 Task: Learn more about a recruiter lite.
Action: Mouse moved to (642, 89)
Screenshot: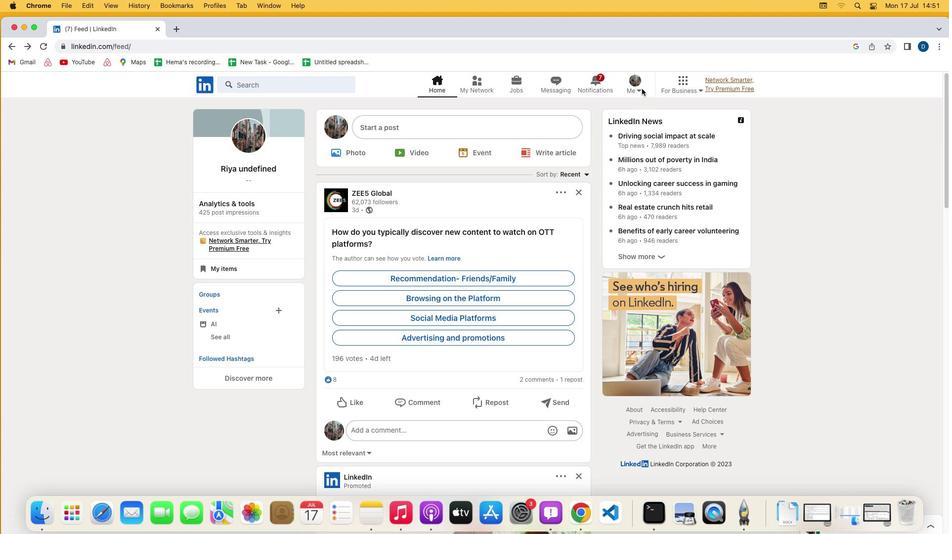 
Action: Mouse pressed left at (642, 89)
Screenshot: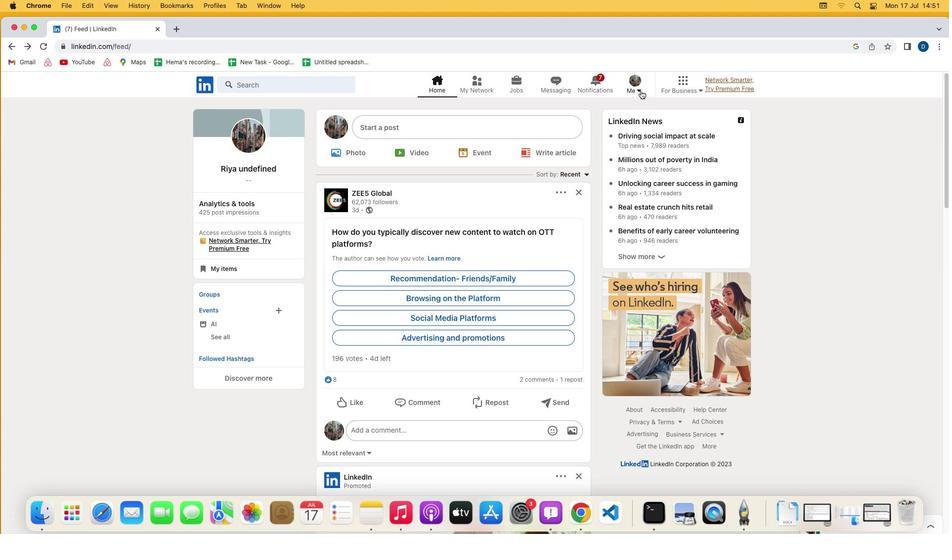 
Action: Mouse moved to (640, 91)
Screenshot: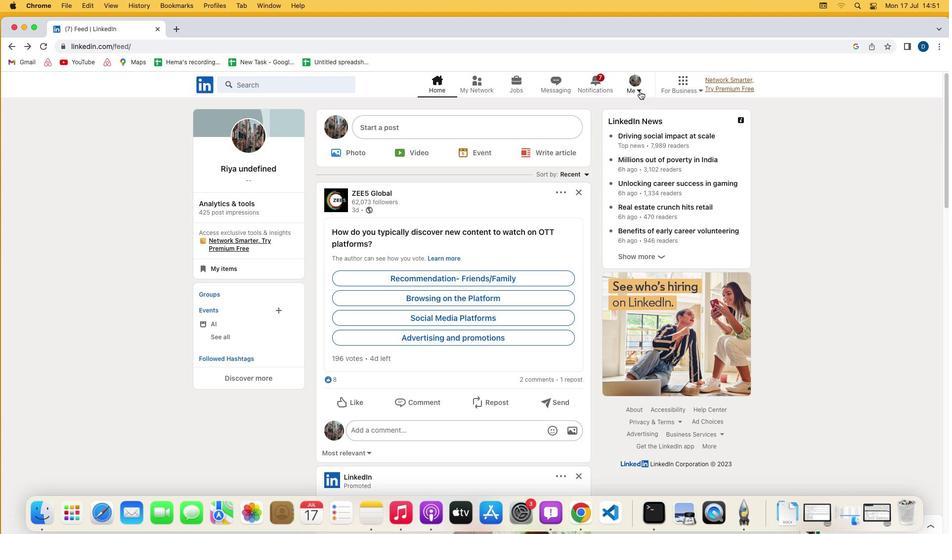 
Action: Mouse pressed left at (640, 91)
Screenshot: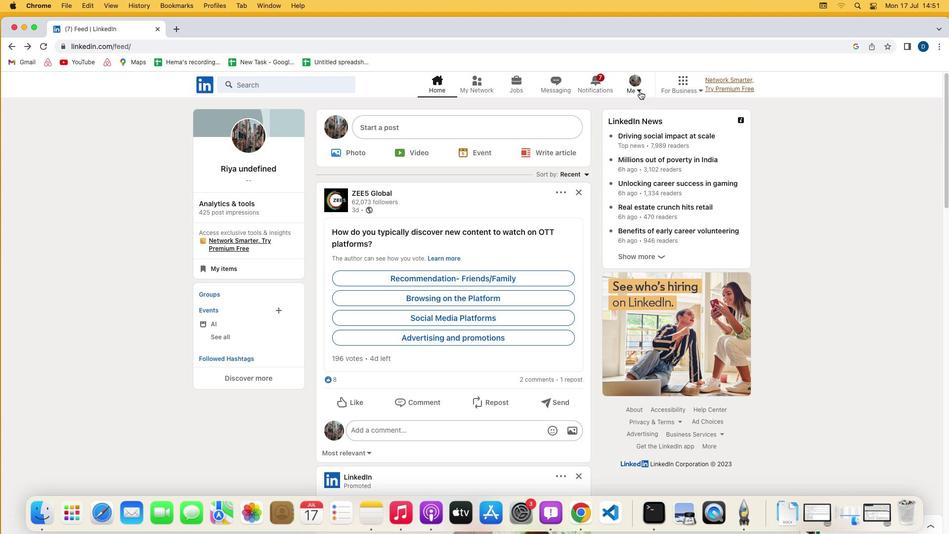 
Action: Mouse moved to (574, 189)
Screenshot: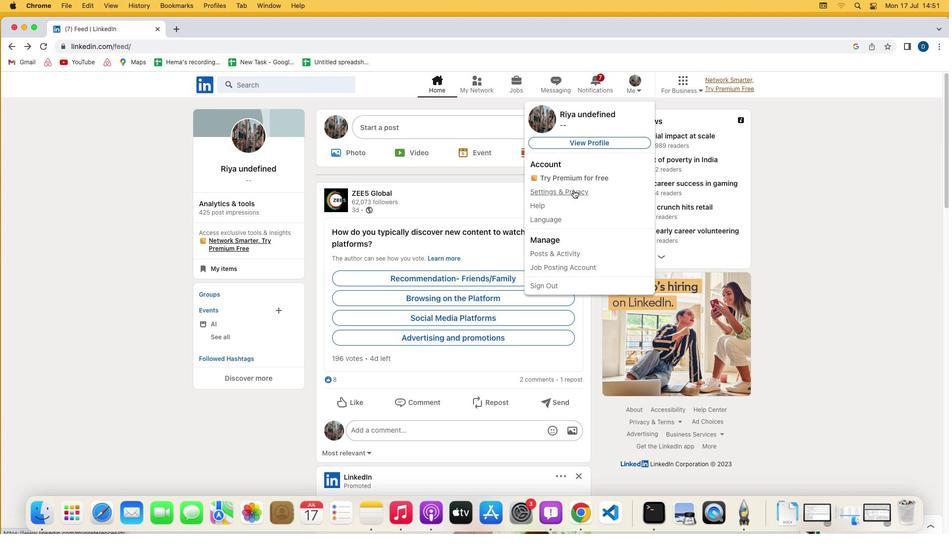 
Action: Mouse pressed left at (574, 189)
Screenshot: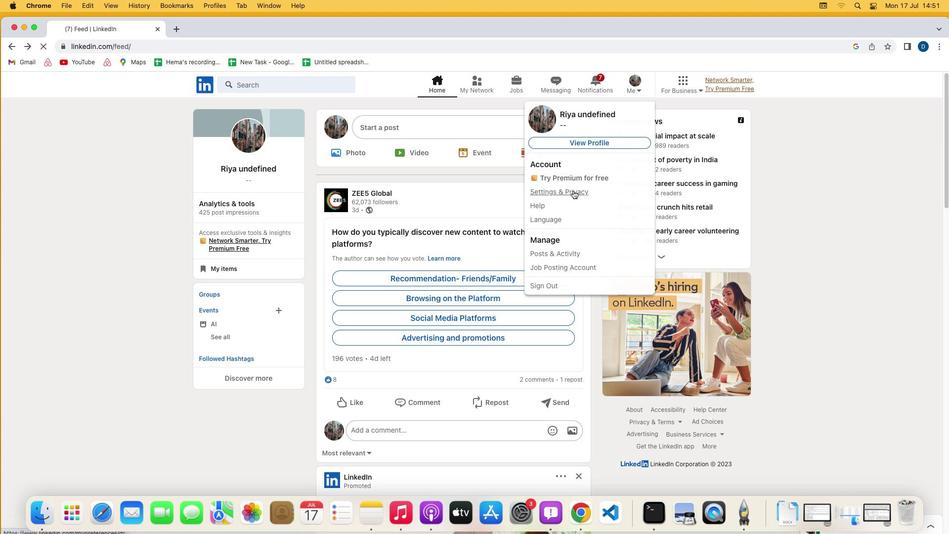 
Action: Mouse moved to (509, 305)
Screenshot: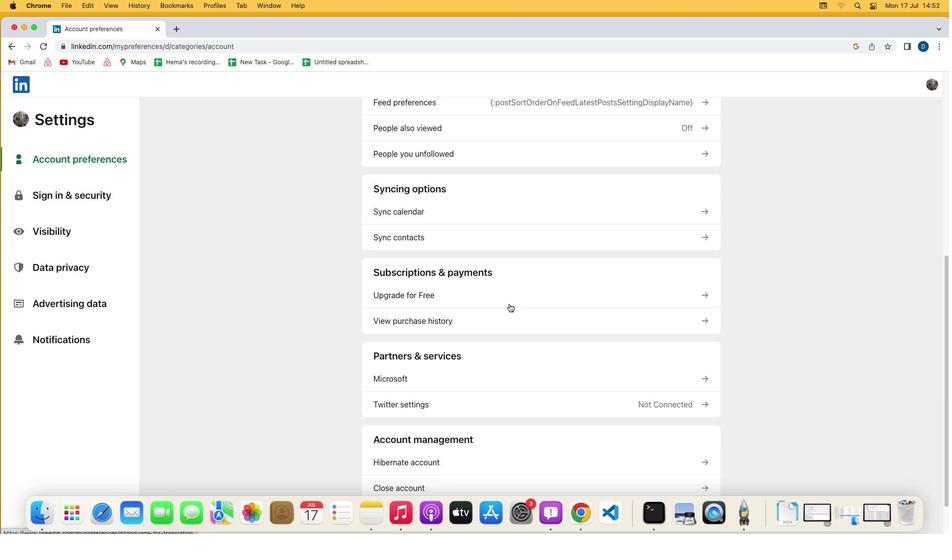 
Action: Mouse scrolled (509, 305) with delta (0, 0)
Screenshot: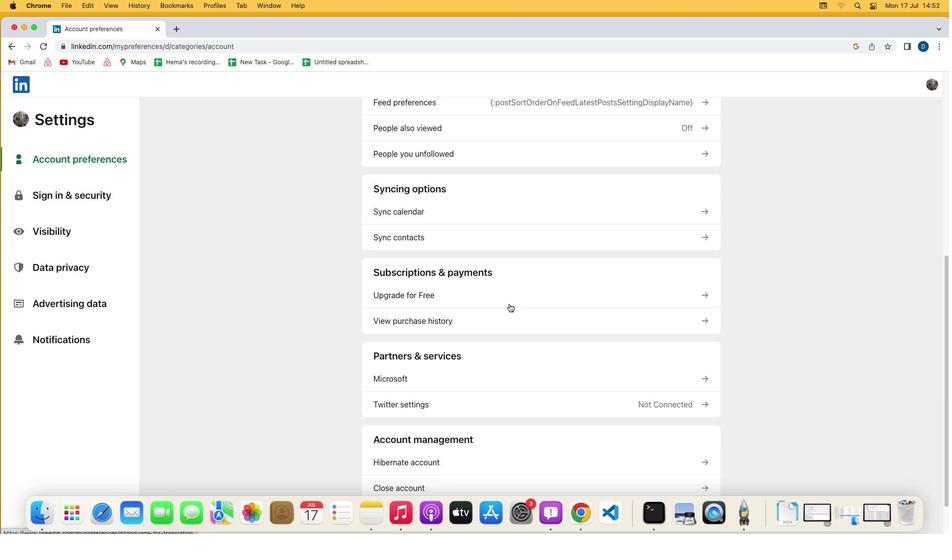 
Action: Mouse moved to (509, 305)
Screenshot: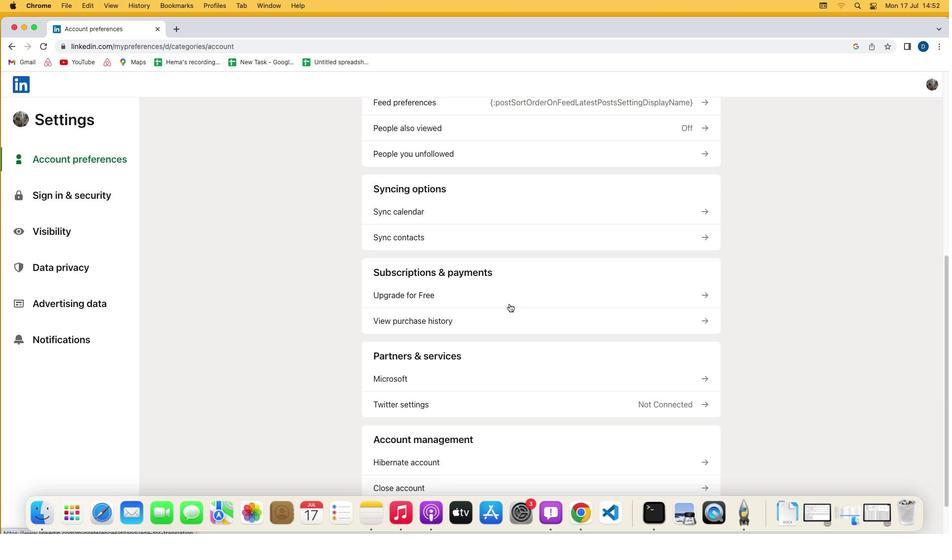 
Action: Mouse scrolled (509, 305) with delta (0, 0)
Screenshot: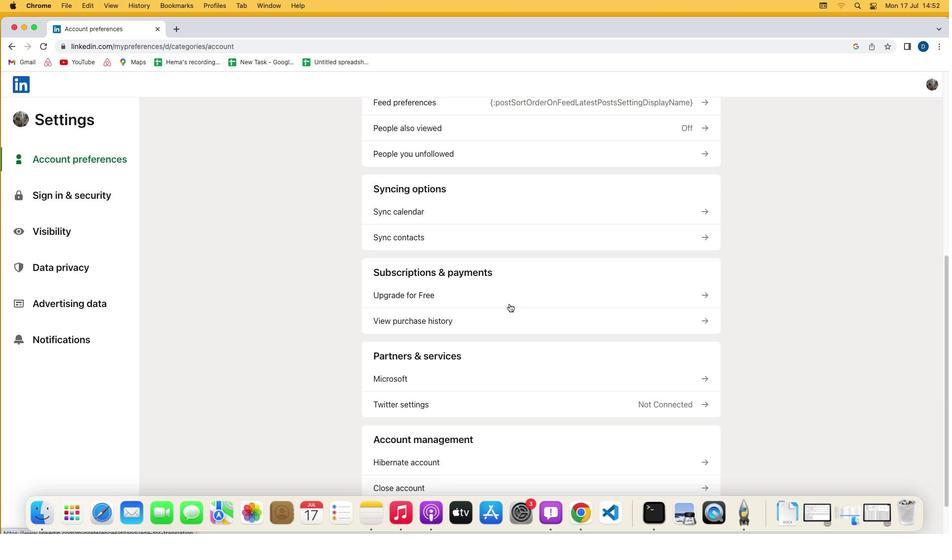 
Action: Mouse moved to (509, 304)
Screenshot: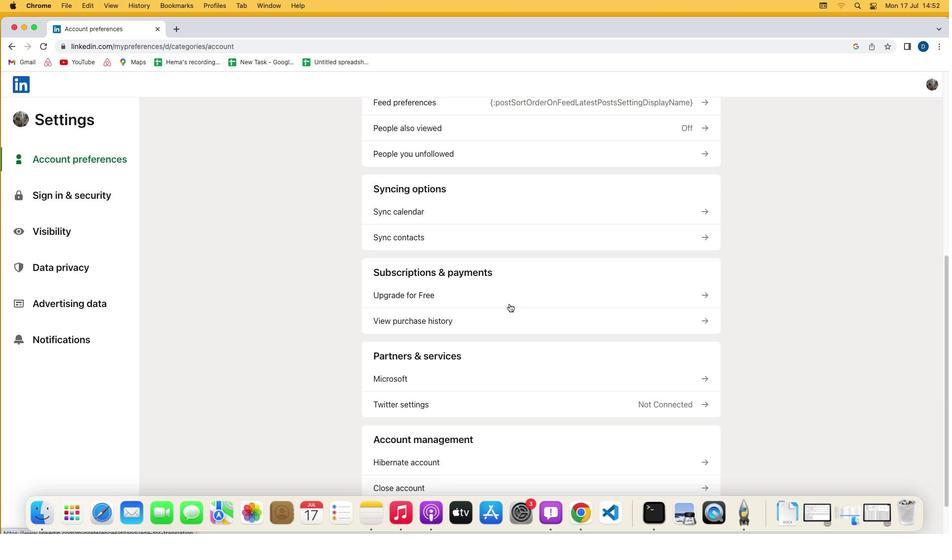 
Action: Mouse scrolled (509, 304) with delta (0, -1)
Screenshot: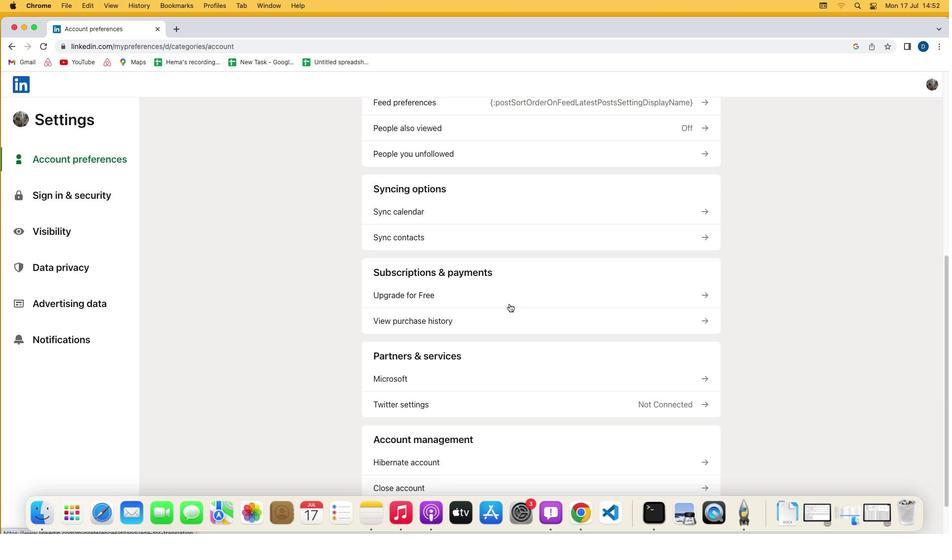 
Action: Mouse moved to (510, 304)
Screenshot: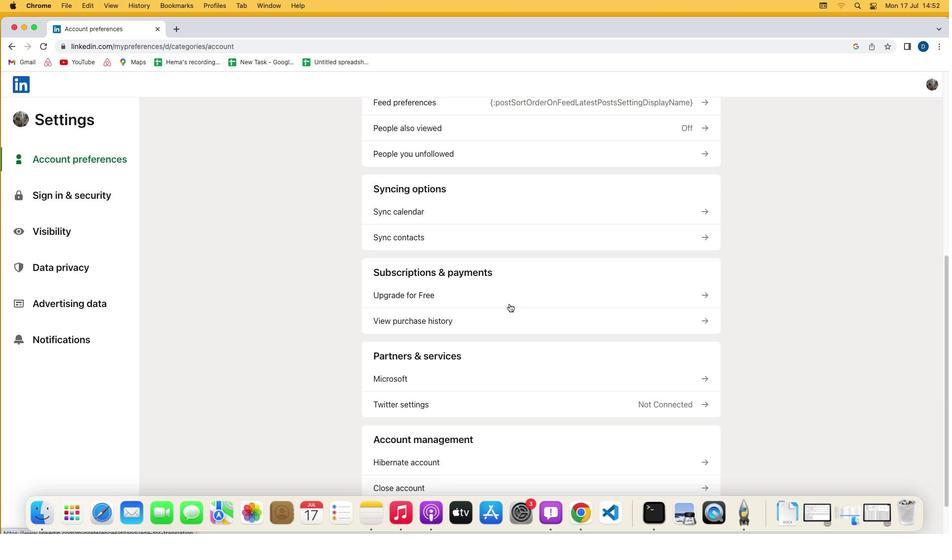 
Action: Mouse scrolled (510, 304) with delta (0, -2)
Screenshot: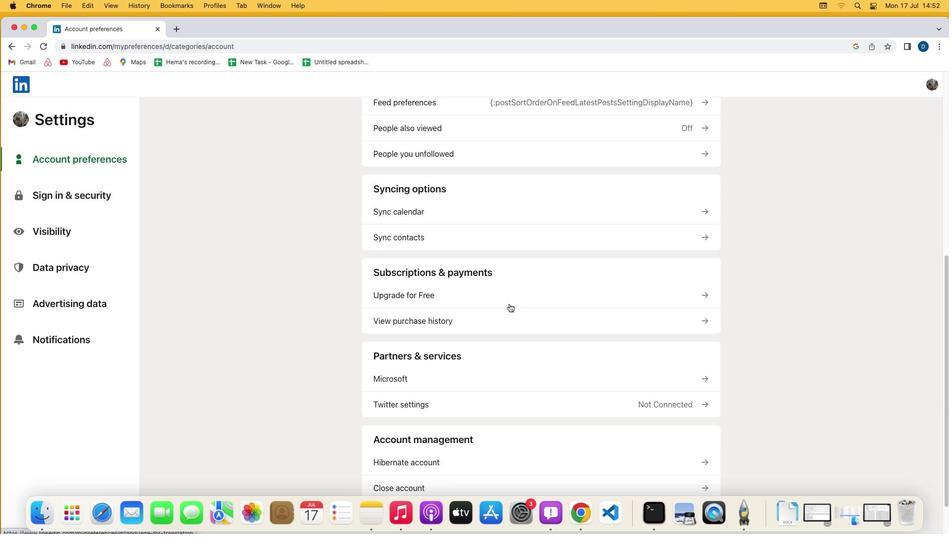 
Action: Mouse moved to (510, 303)
Screenshot: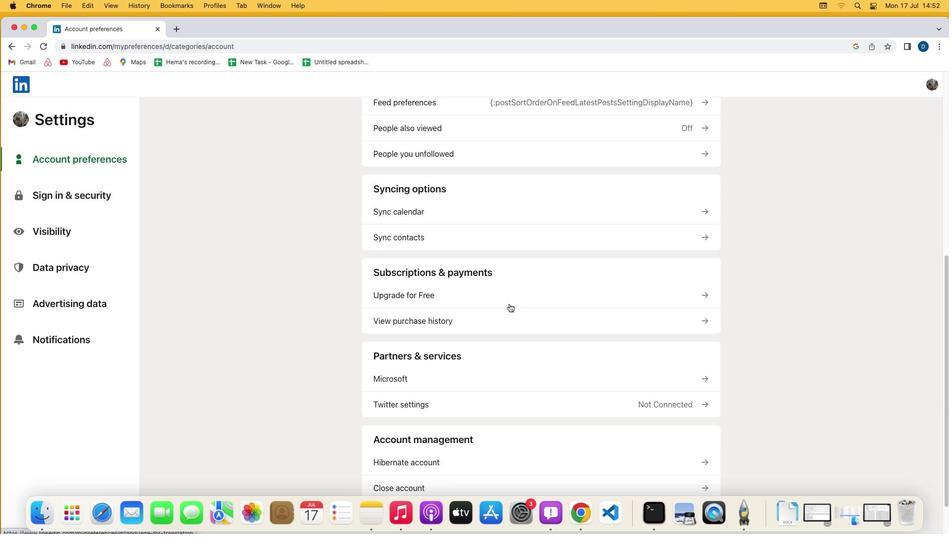 
Action: Mouse scrolled (510, 303) with delta (0, -2)
Screenshot: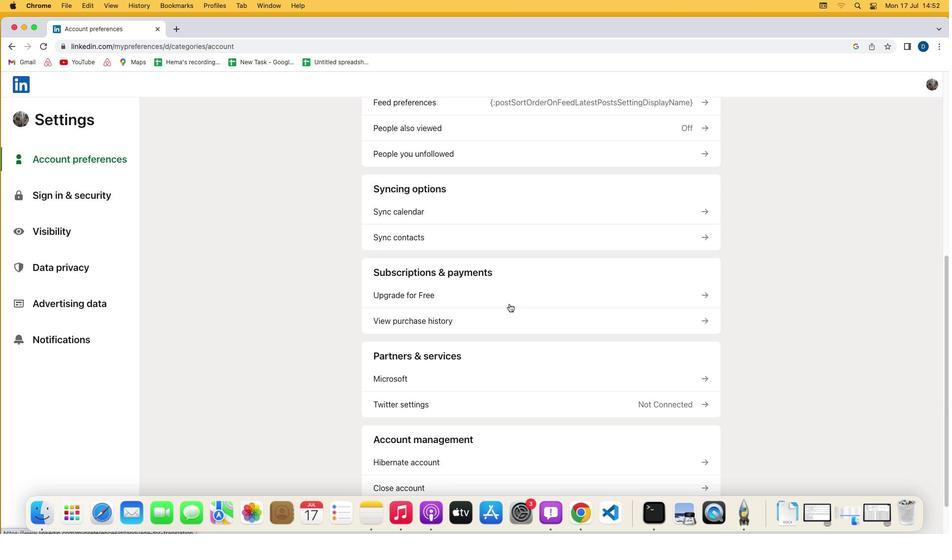 
Action: Mouse scrolled (510, 303) with delta (0, 0)
Screenshot: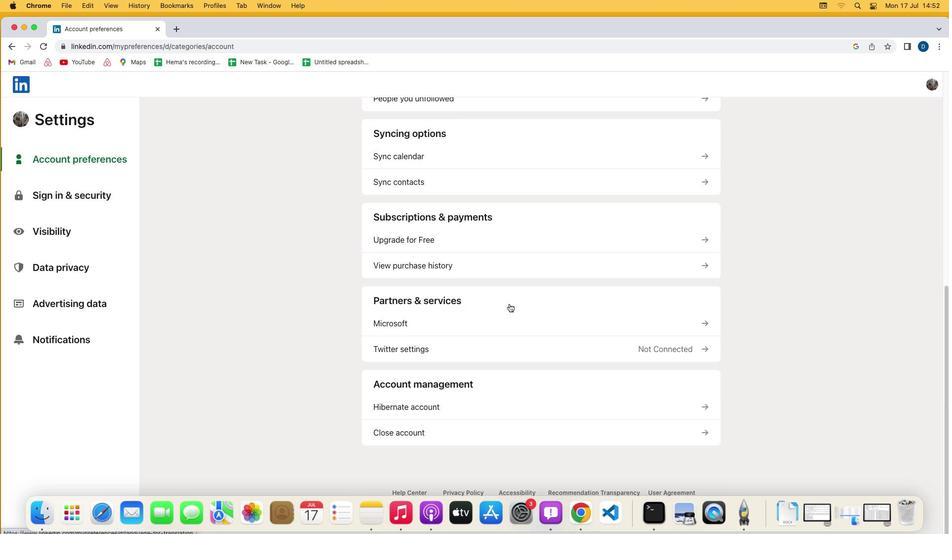 
Action: Mouse scrolled (510, 303) with delta (0, 0)
Screenshot: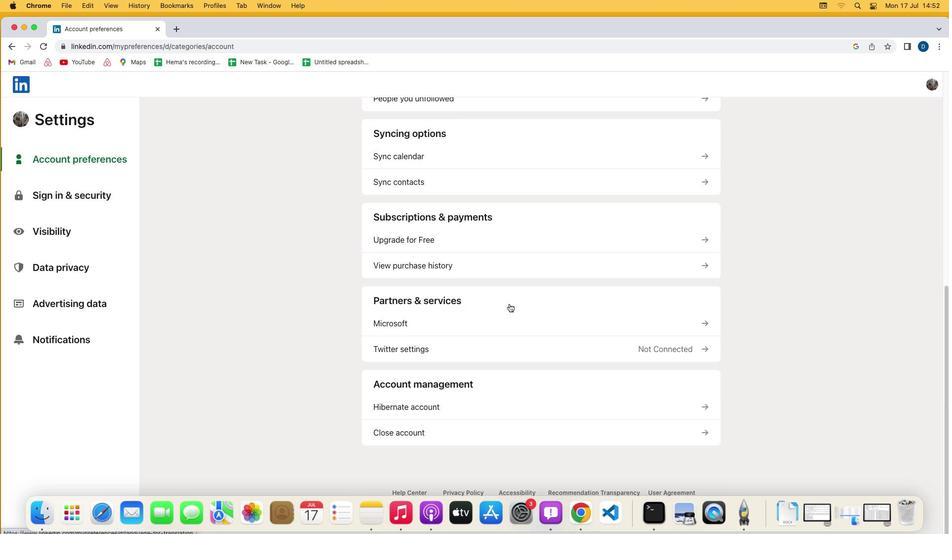 
Action: Mouse scrolled (510, 303) with delta (0, -1)
Screenshot: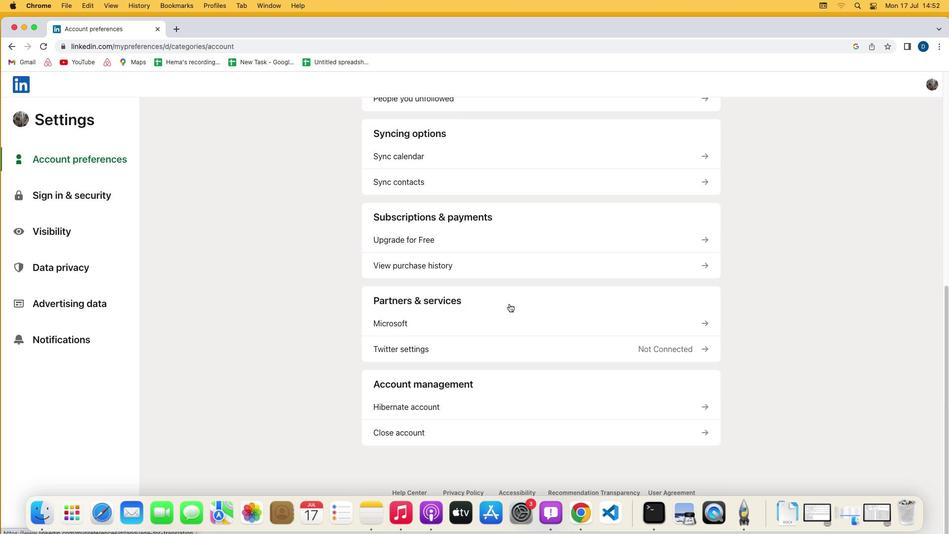 
Action: Mouse scrolled (510, 303) with delta (0, -2)
Screenshot: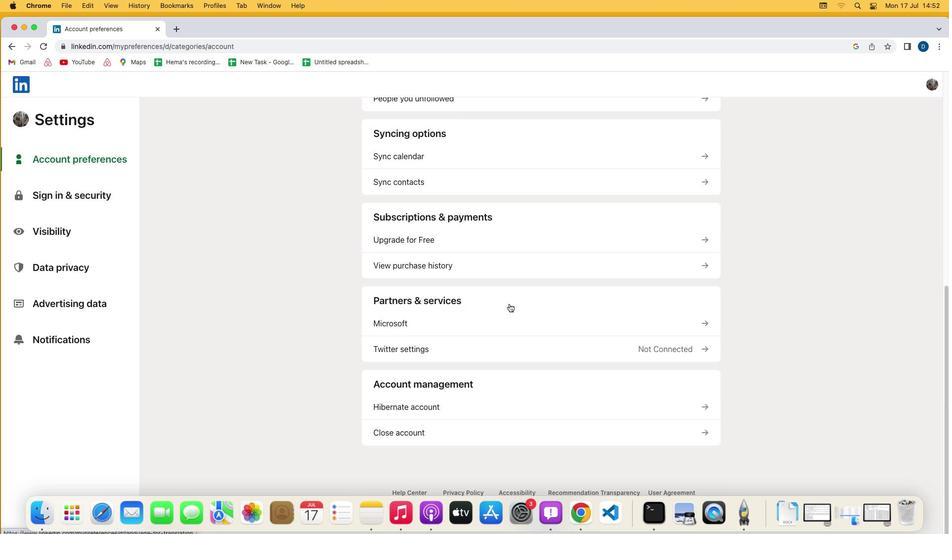 
Action: Mouse scrolled (510, 303) with delta (0, -2)
Screenshot: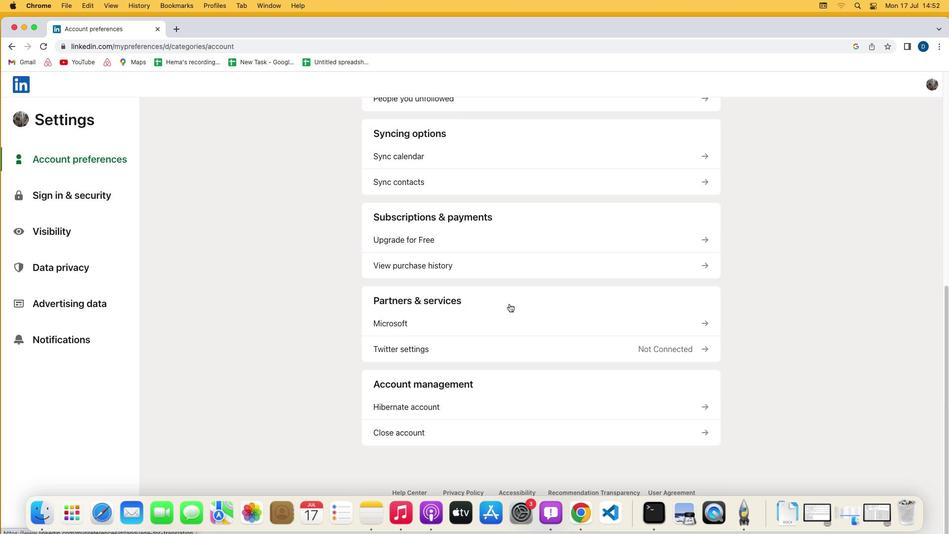 
Action: Mouse moved to (419, 236)
Screenshot: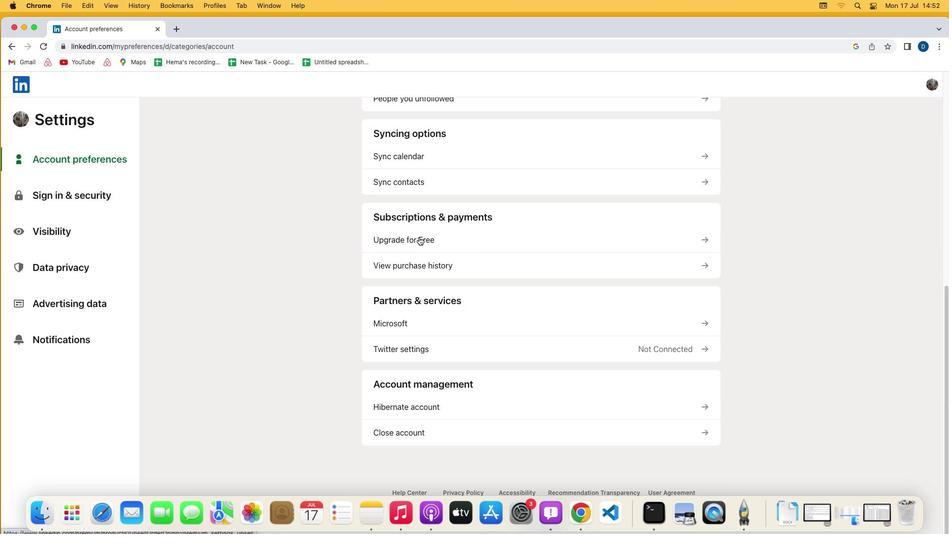 
Action: Mouse pressed left at (419, 236)
Screenshot: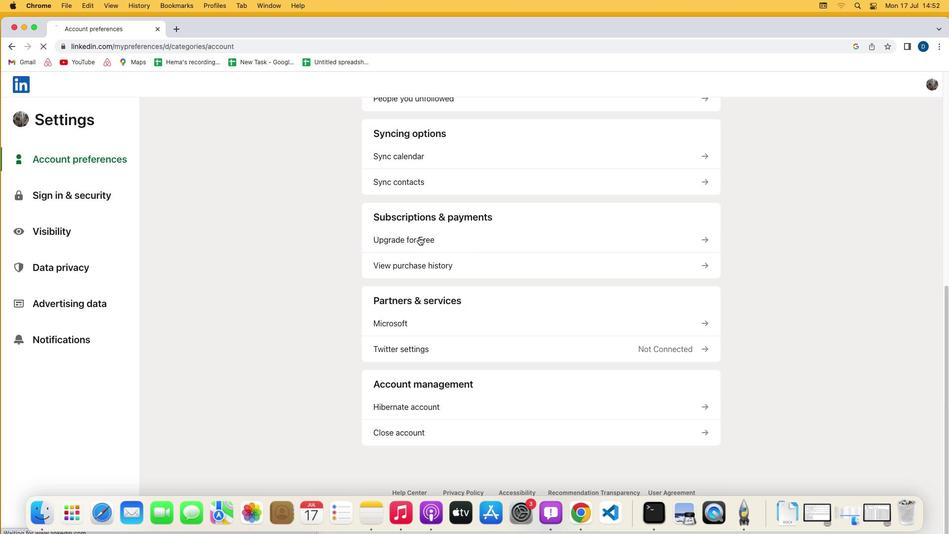 
Action: Mouse moved to (388, 288)
Screenshot: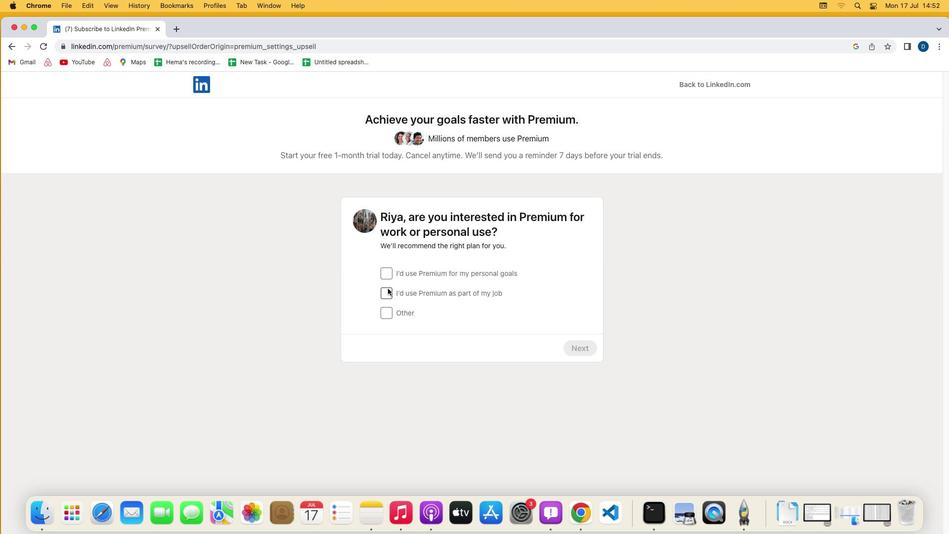 
Action: Mouse pressed left at (388, 288)
Screenshot: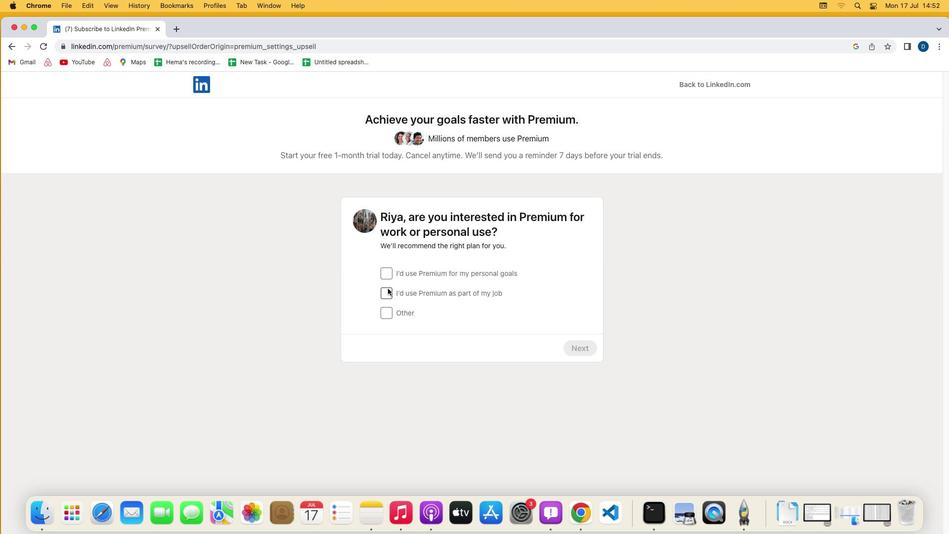 
Action: Mouse moved to (581, 349)
Screenshot: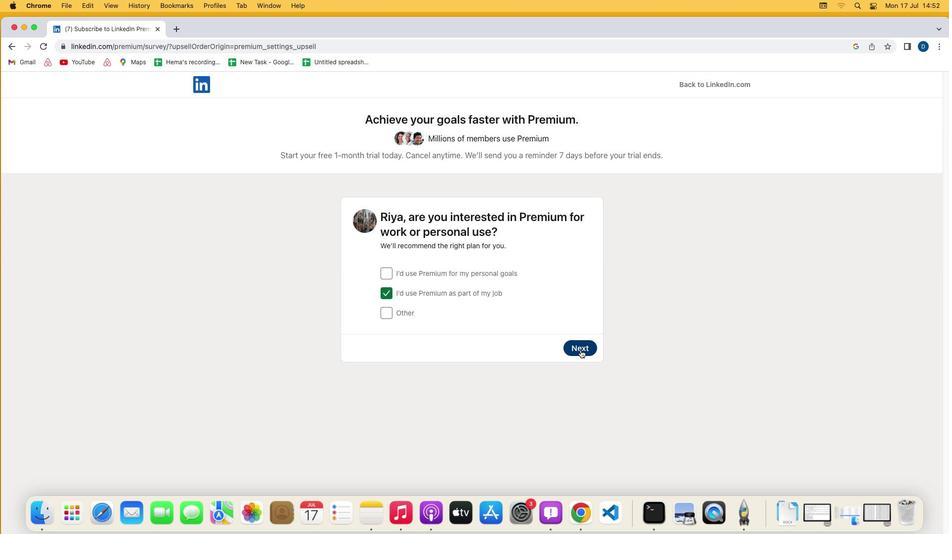 
Action: Mouse pressed left at (581, 349)
Screenshot: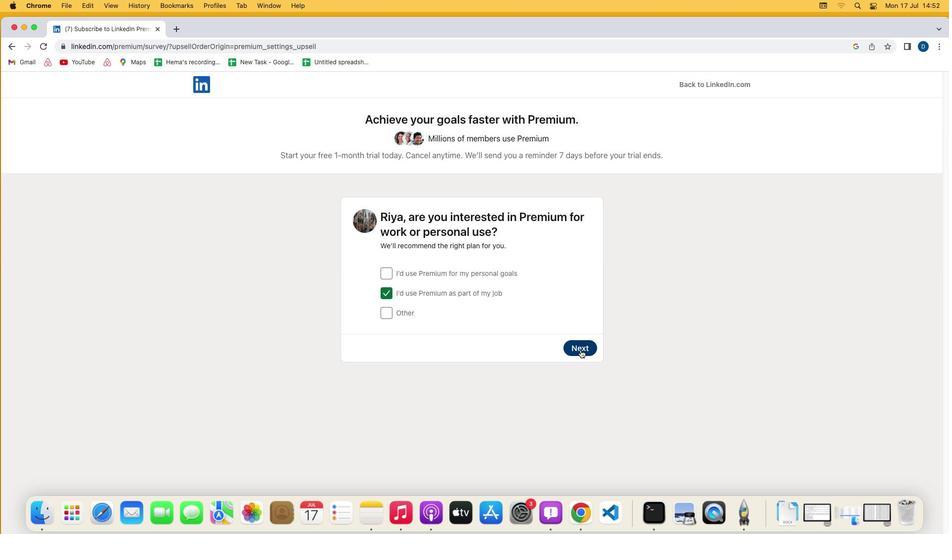 
Action: Mouse moved to (386, 317)
Screenshot: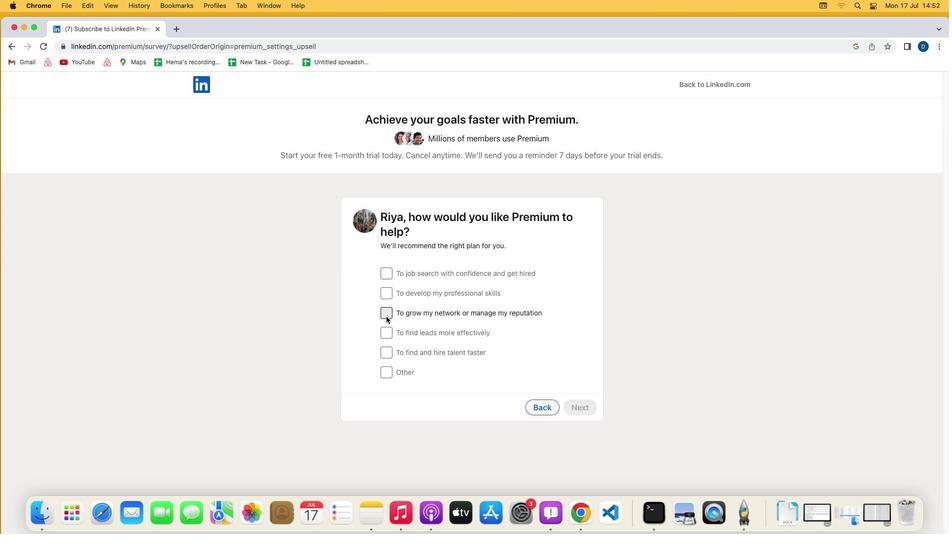 
Action: Mouse pressed left at (386, 317)
Screenshot: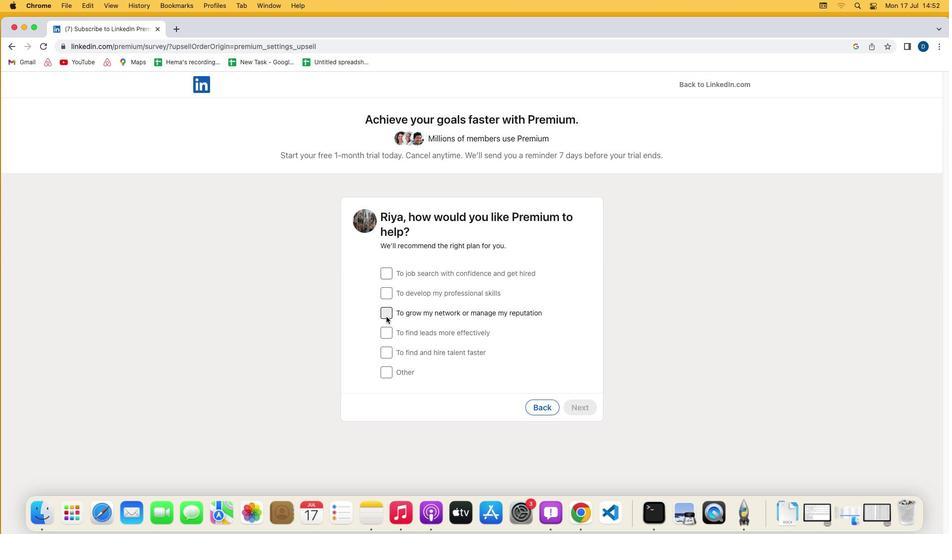 
Action: Mouse moved to (576, 409)
Screenshot: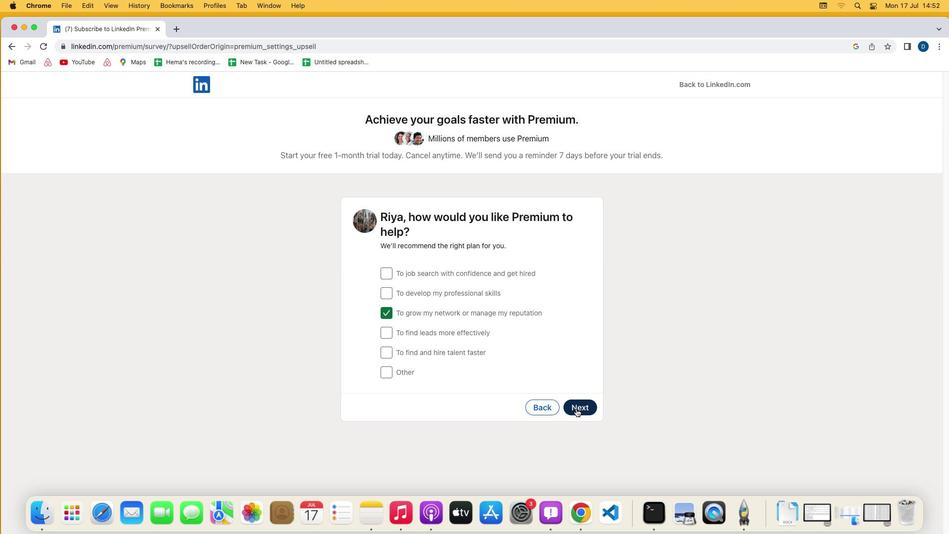 
Action: Mouse pressed left at (576, 409)
Screenshot: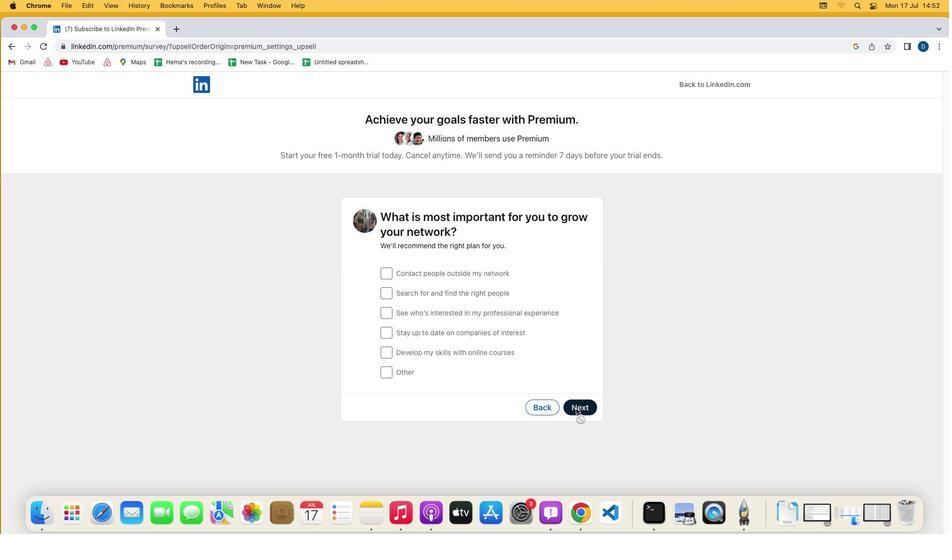 
Action: Mouse moved to (386, 369)
Screenshot: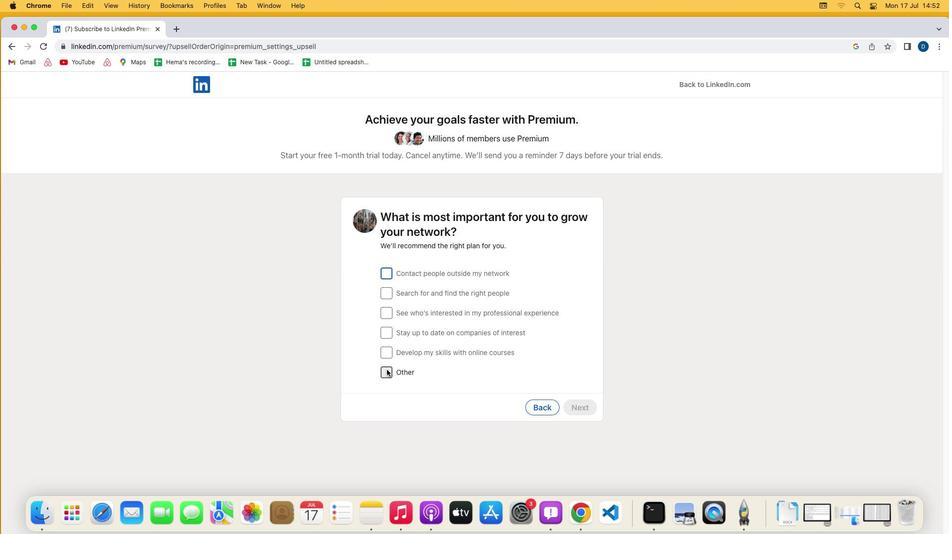 
Action: Mouse pressed left at (386, 369)
Screenshot: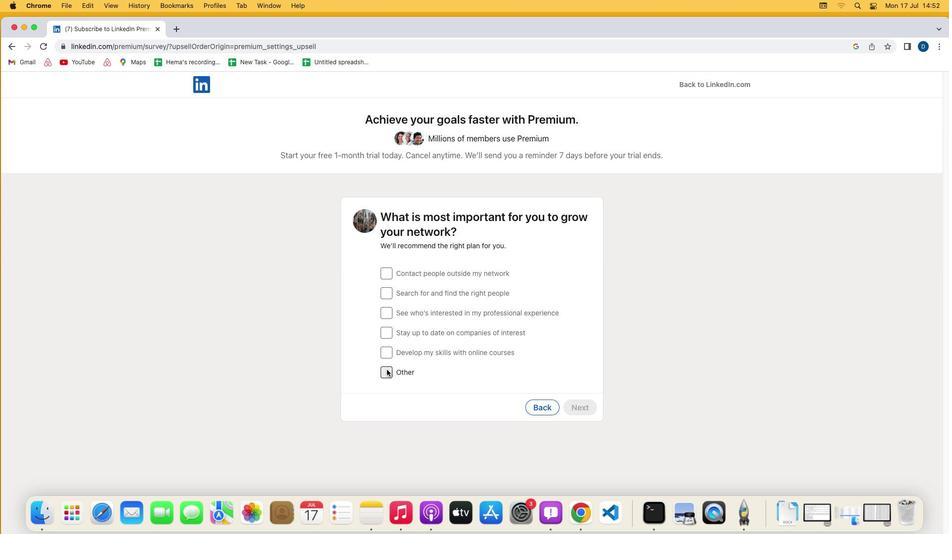 
Action: Mouse moved to (581, 410)
Screenshot: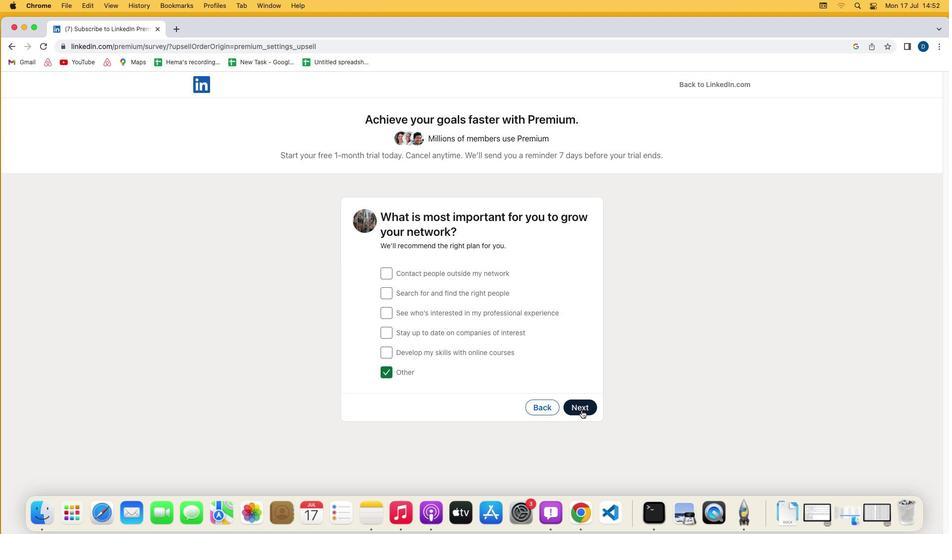 
Action: Mouse pressed left at (581, 410)
Screenshot: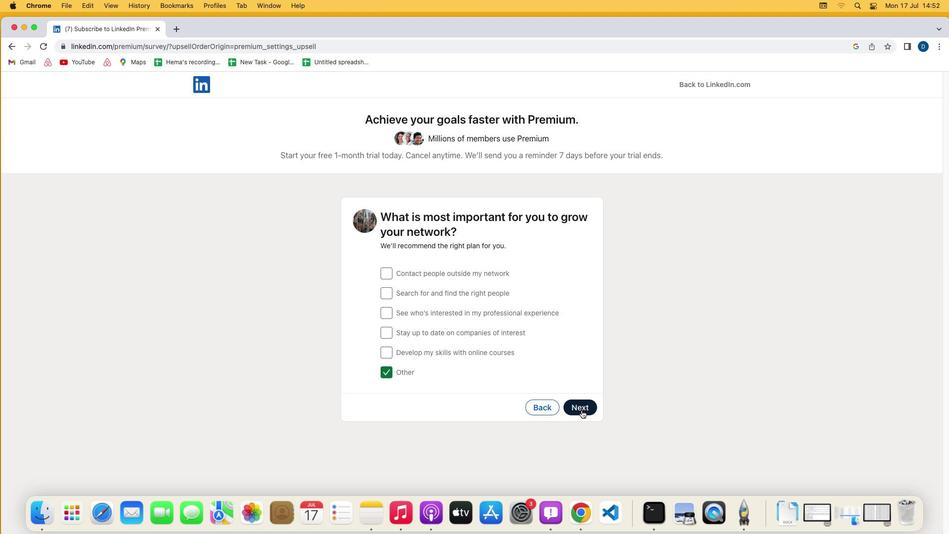 
Action: Mouse moved to (670, 413)
Screenshot: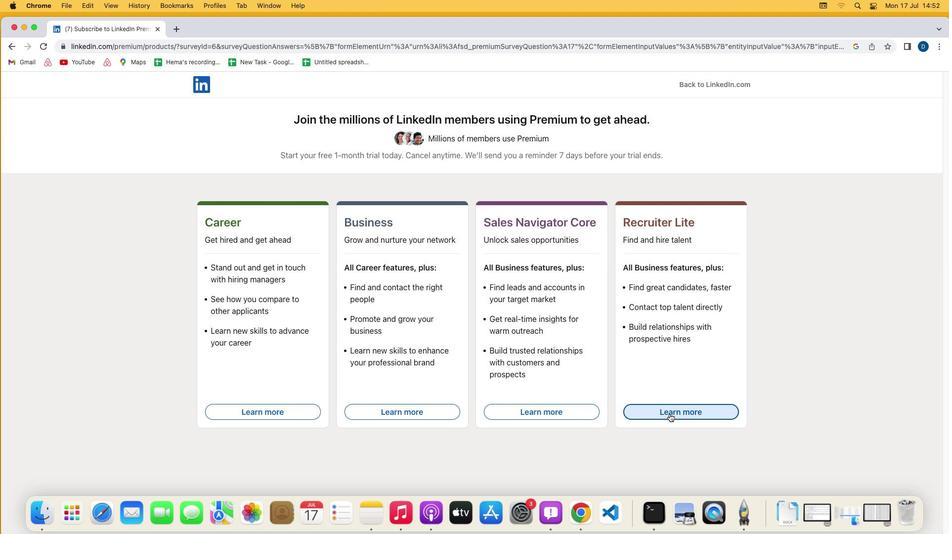 
Action: Mouse pressed left at (670, 413)
Screenshot: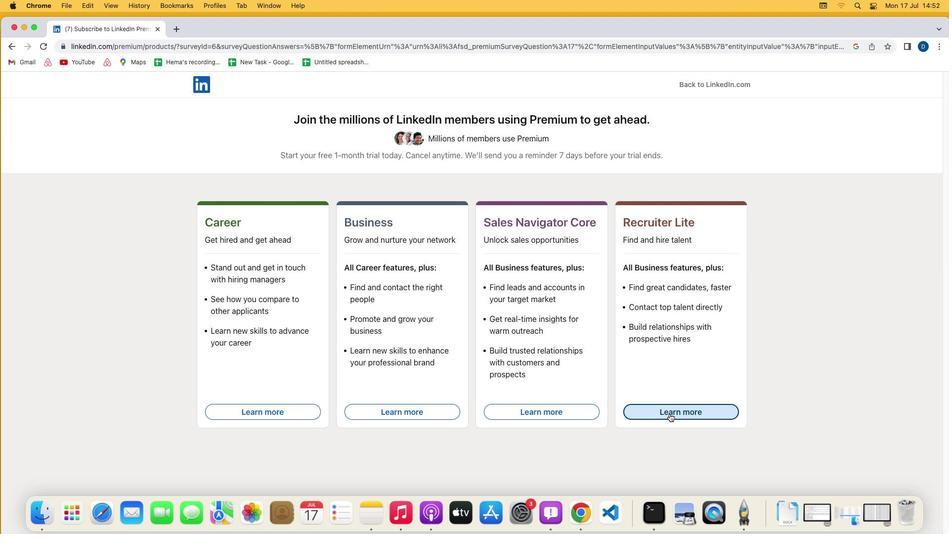 
Action: Mouse moved to (670, 413)
Screenshot: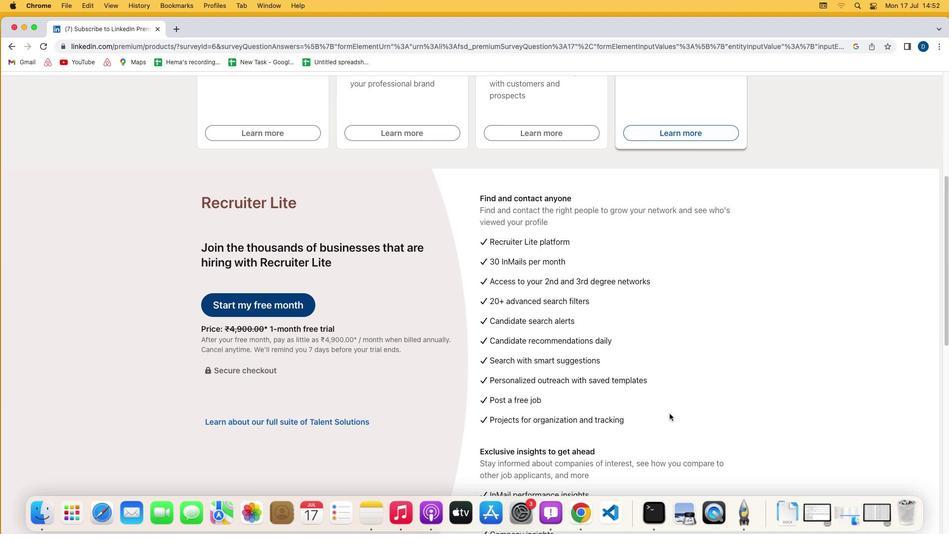 
